 Task: Edit the theme color of the profile "Smith" to Pink and white.
Action: Mouse moved to (1335, 30)
Screenshot: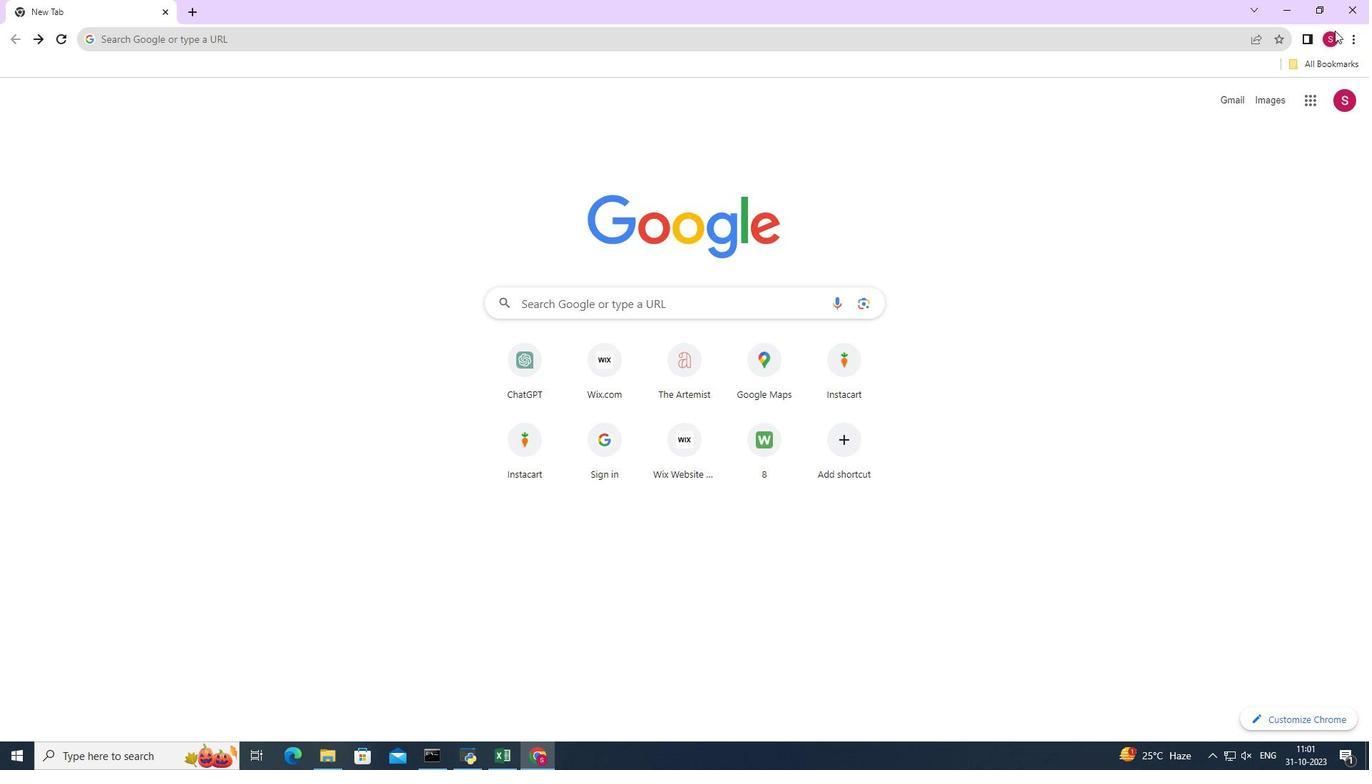 
Action: Mouse pressed left at (1335, 30)
Screenshot: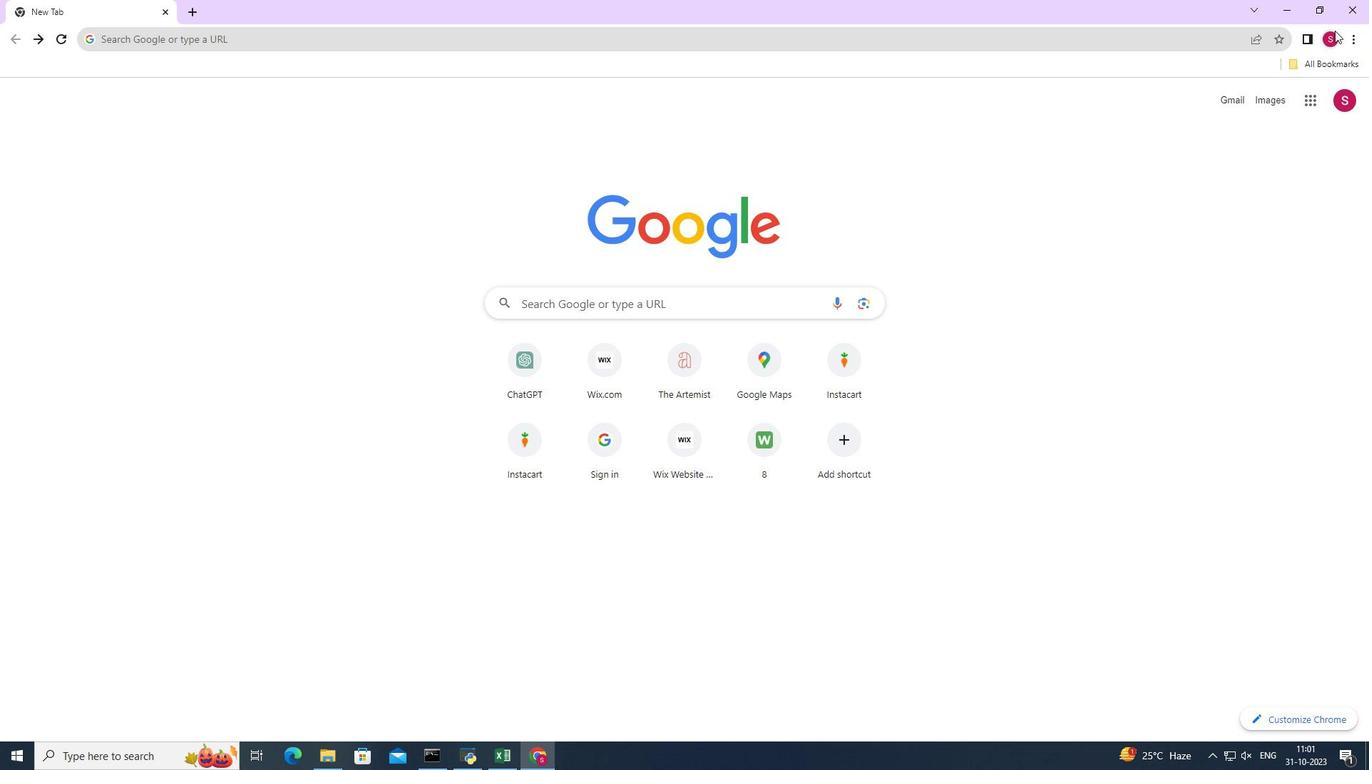 
Action: Mouse moved to (1322, 358)
Screenshot: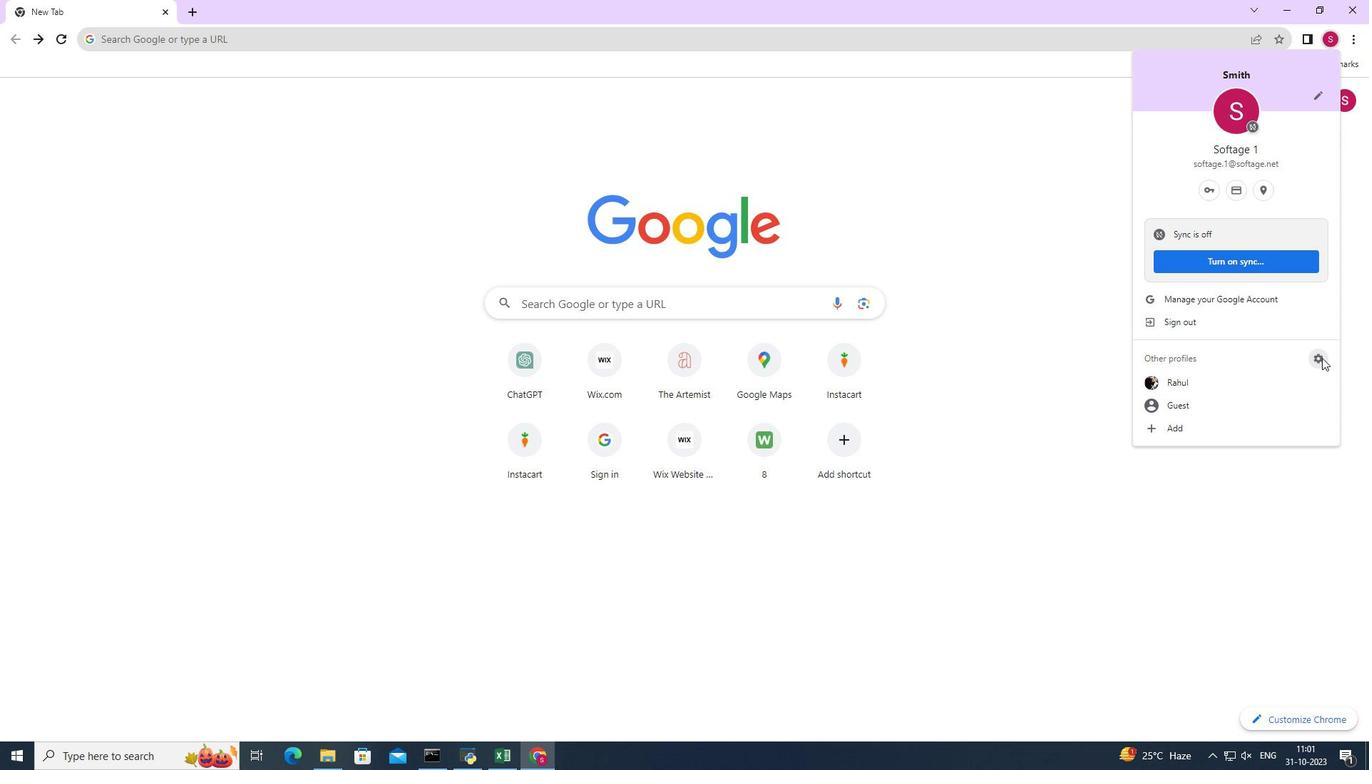 
Action: Mouse pressed left at (1322, 358)
Screenshot: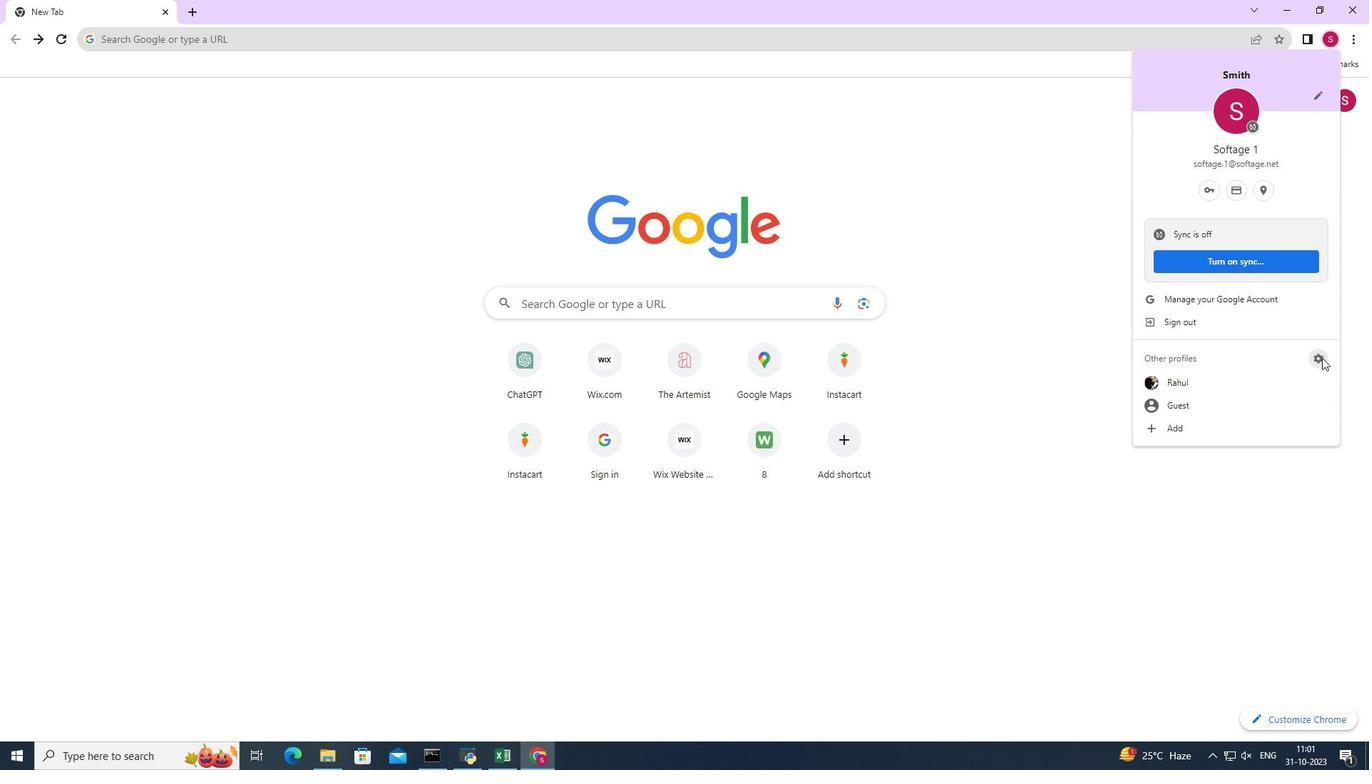 
Action: Mouse moved to (732, 387)
Screenshot: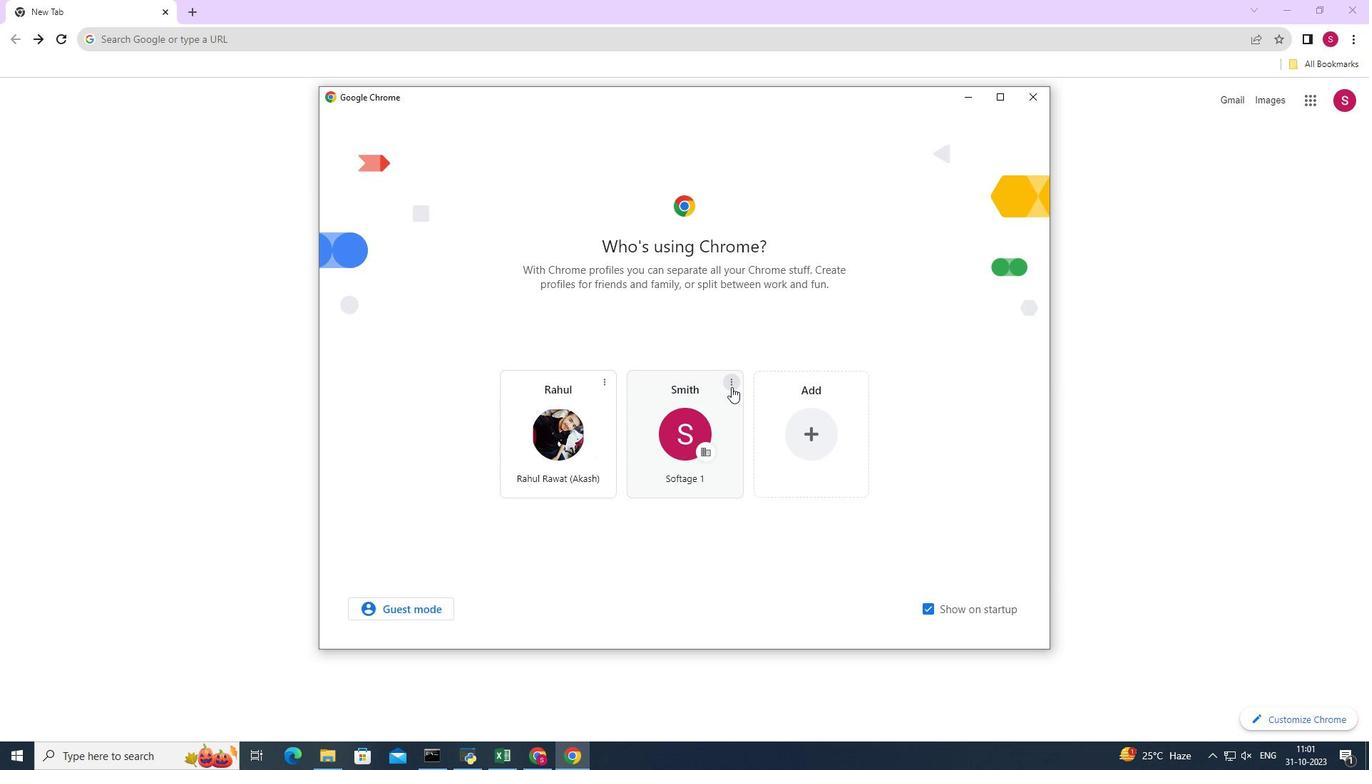 
Action: Mouse pressed left at (732, 387)
Screenshot: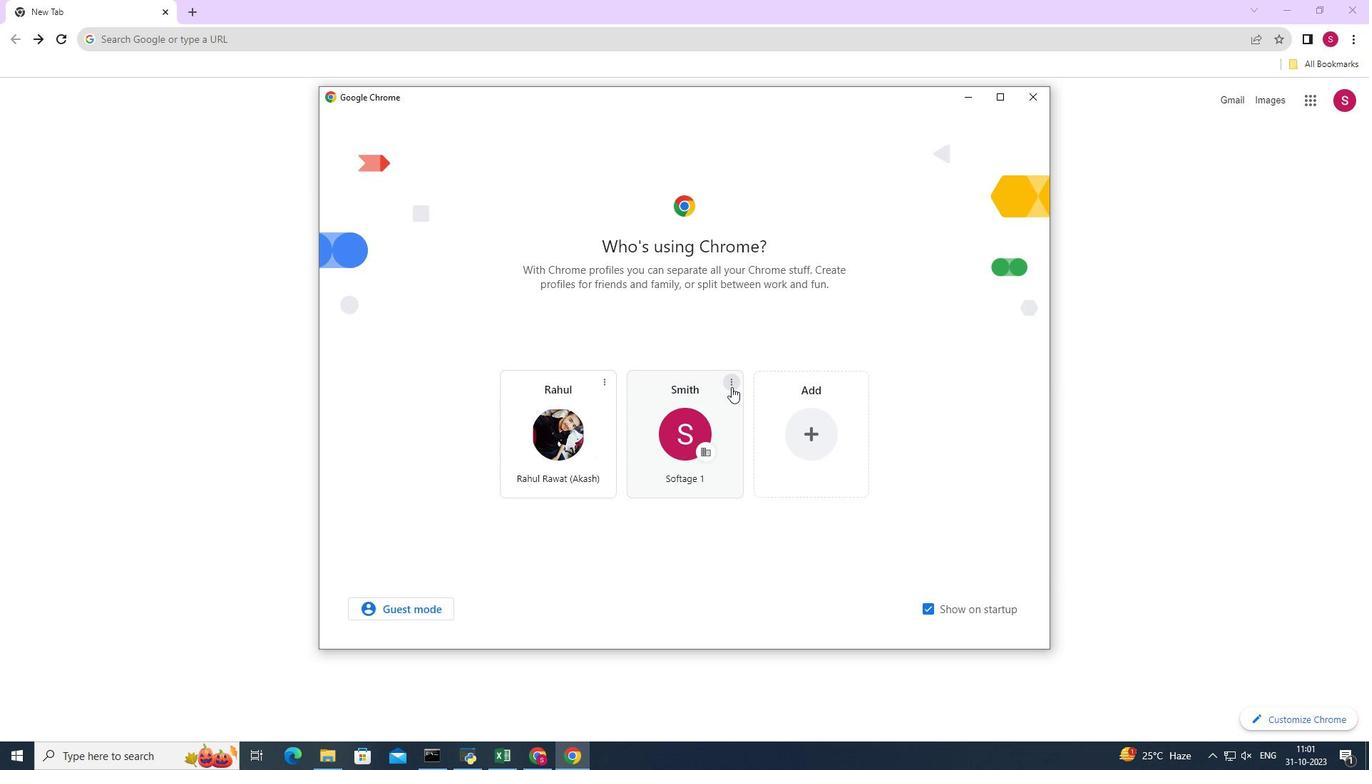
Action: Mouse moved to (717, 390)
Screenshot: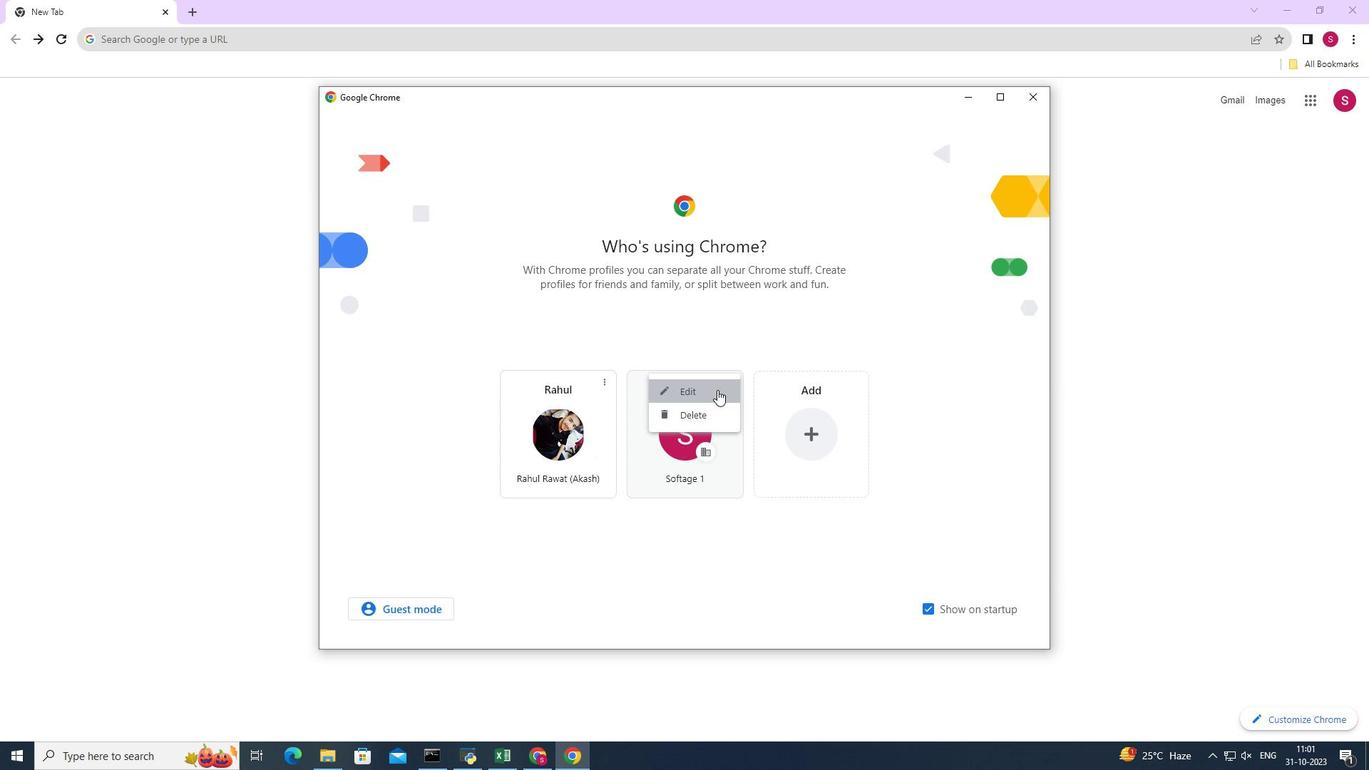 
Action: Mouse pressed left at (717, 390)
Screenshot: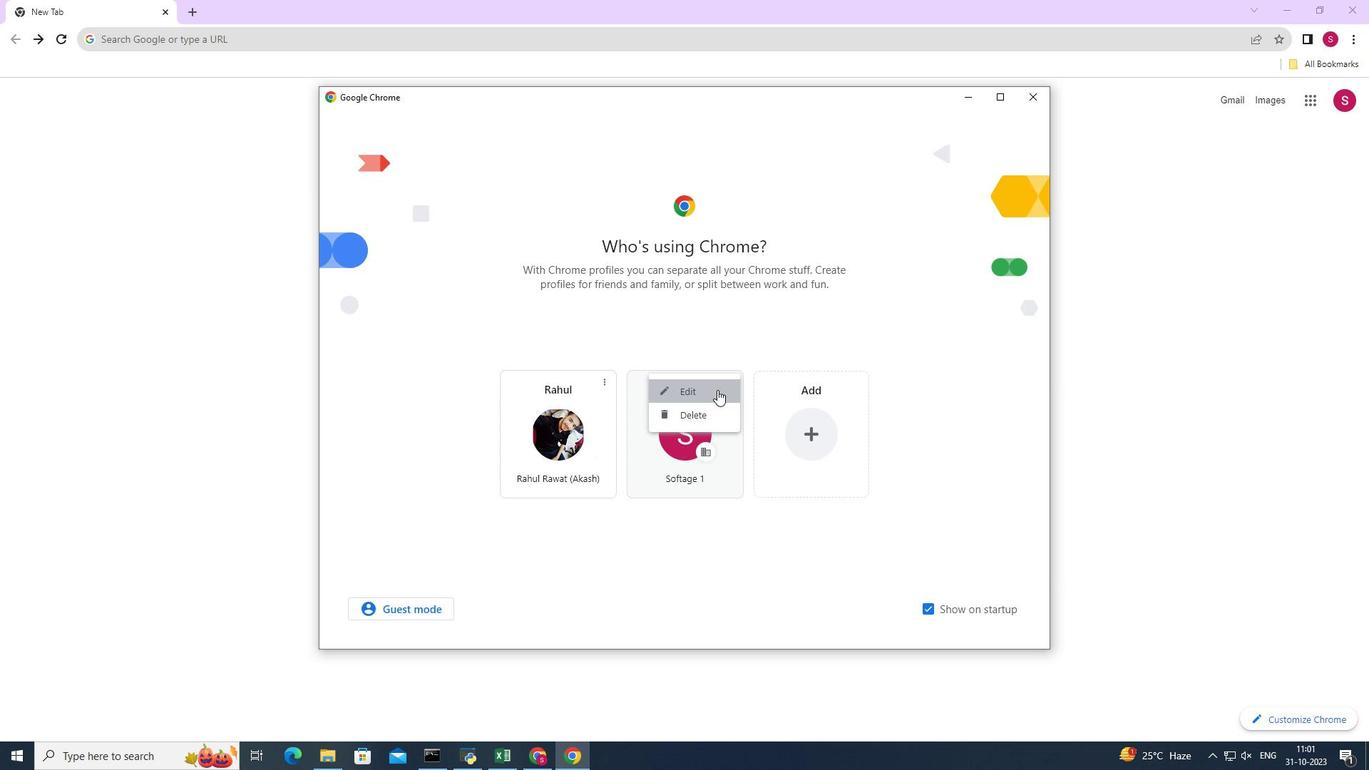 
Action: Mouse moved to (839, 347)
Screenshot: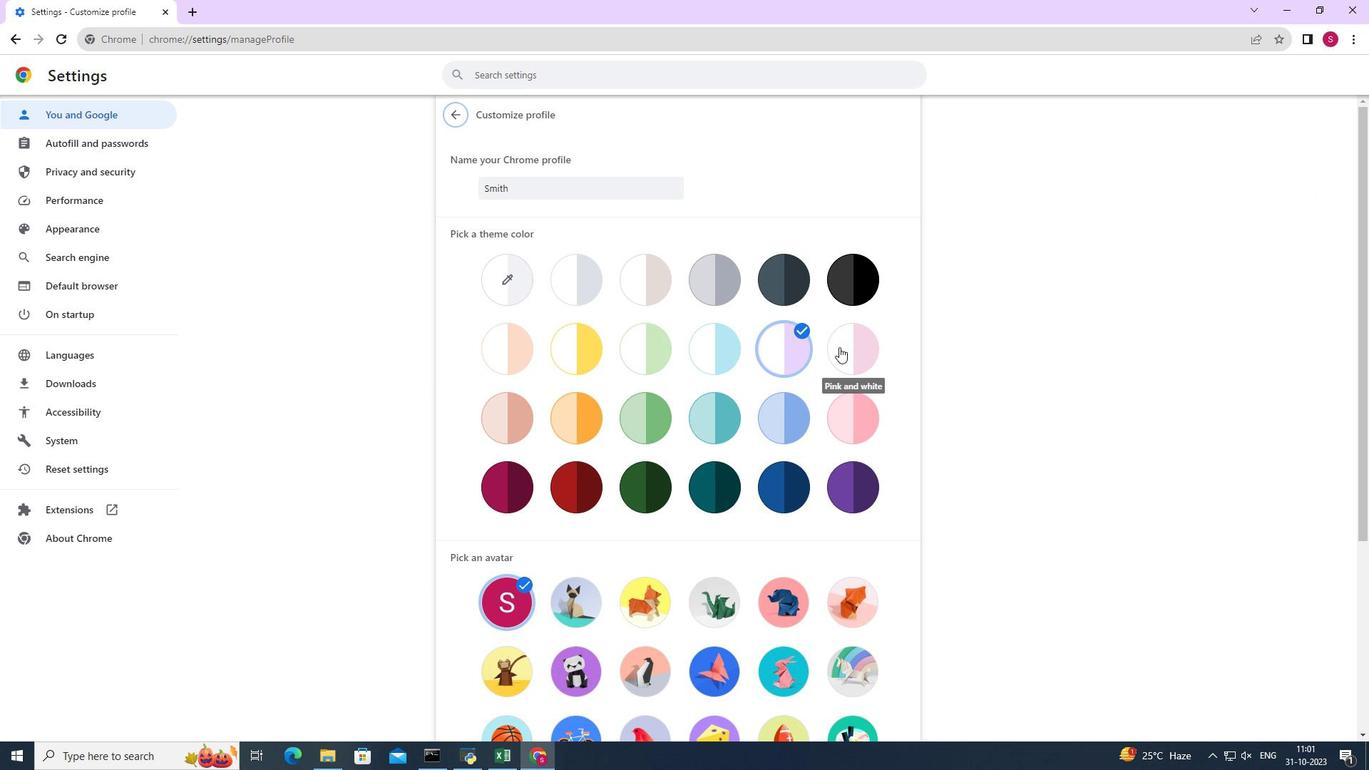 
Action: Mouse pressed left at (839, 347)
Screenshot: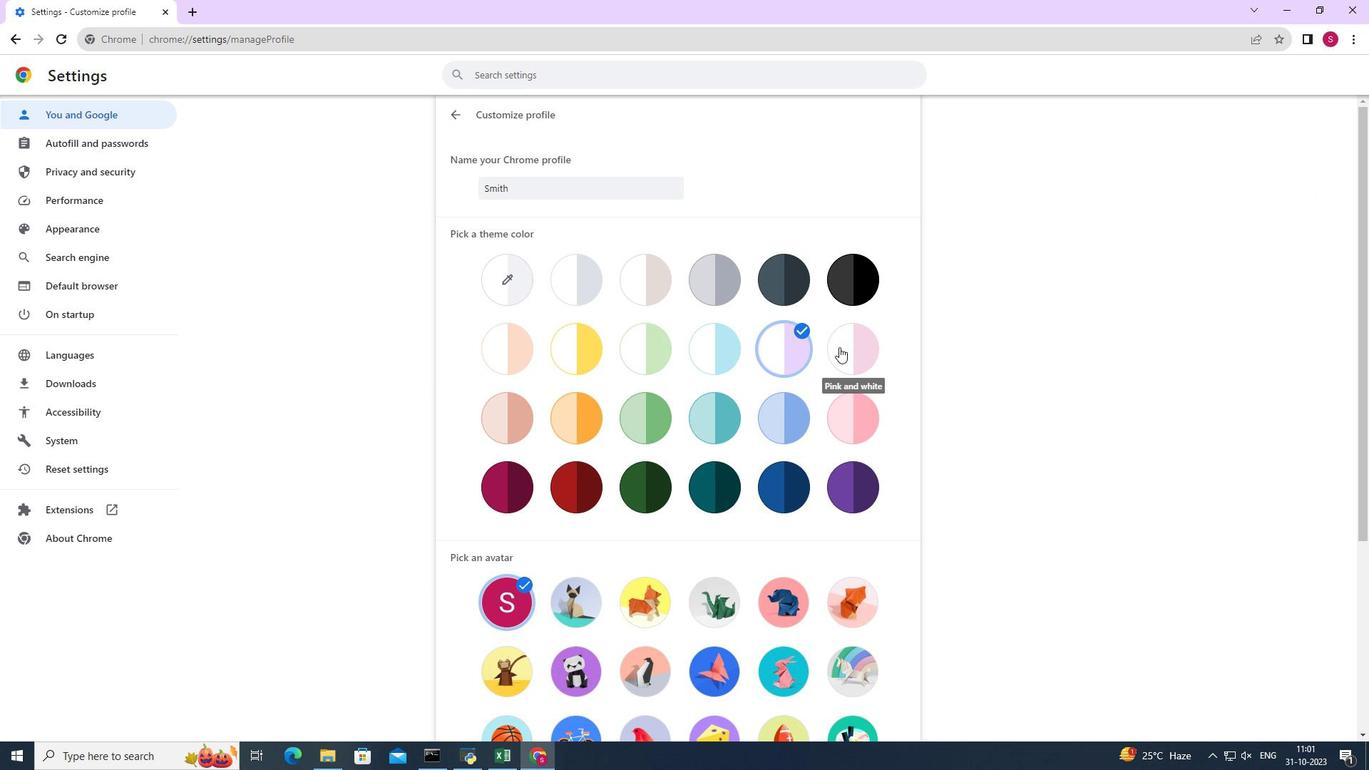 
